 Task: Create a task  Implement a new cloud-based knowledge management system for a company , assign it to team member softage.1@softage.net in the project AvailPro and update the status of the task to  Off Track , set the priority of the task to Medium
Action: Mouse moved to (62, 43)
Screenshot: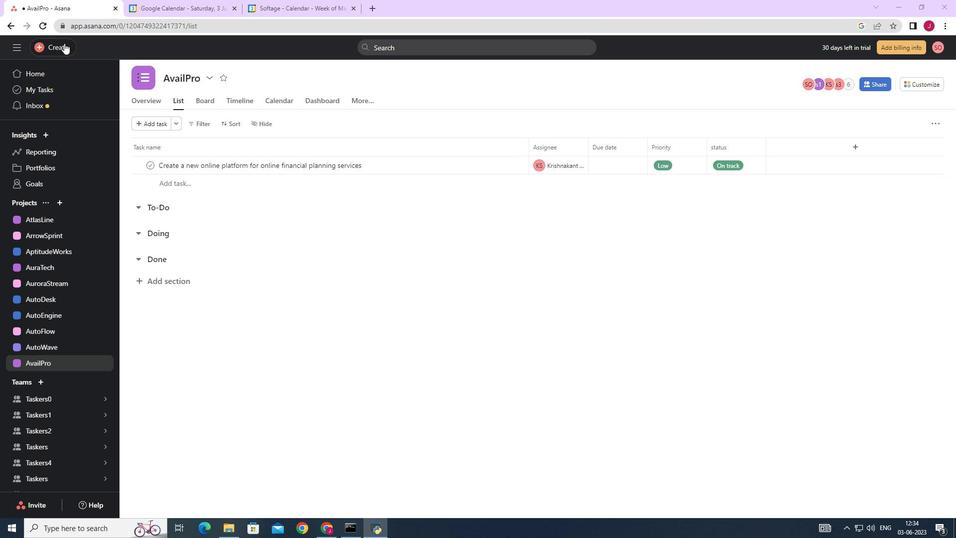 
Action: Mouse pressed left at (62, 43)
Screenshot: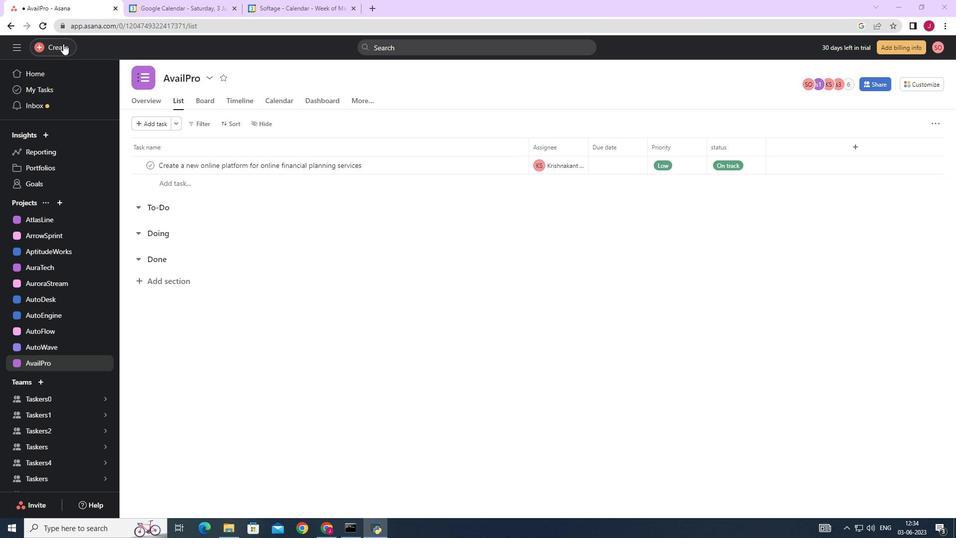
Action: Mouse moved to (137, 49)
Screenshot: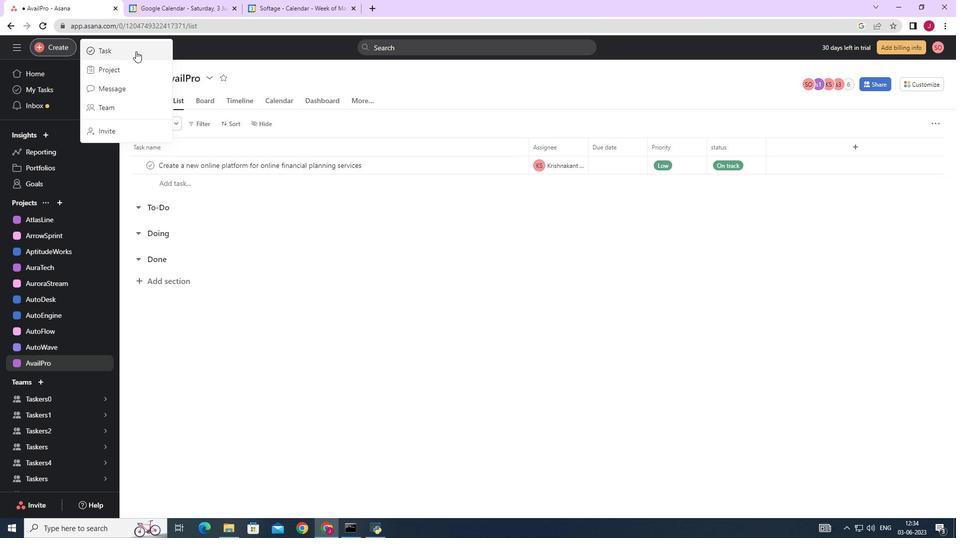 
Action: Mouse pressed left at (137, 49)
Screenshot: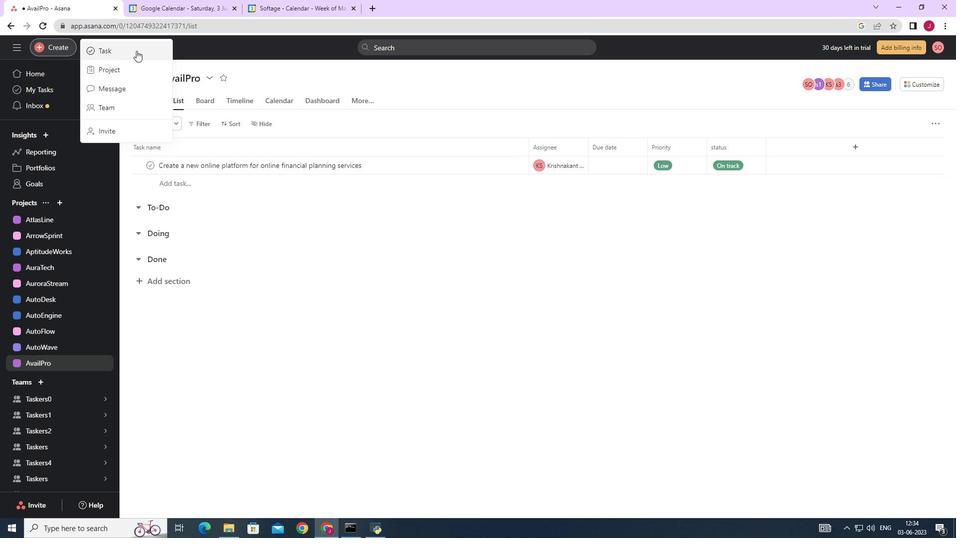 
Action: Mouse moved to (761, 329)
Screenshot: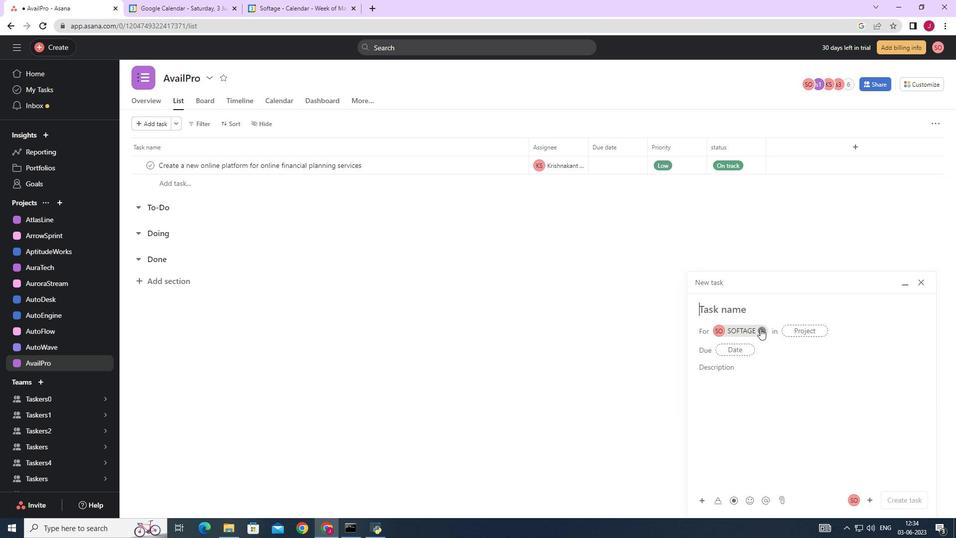 
Action: Mouse pressed left at (761, 329)
Screenshot: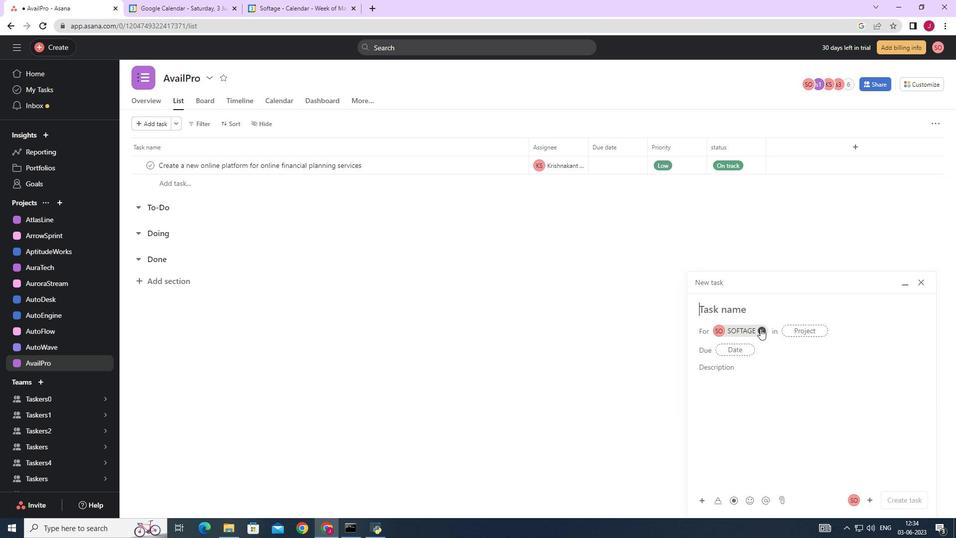 
Action: Mouse moved to (740, 311)
Screenshot: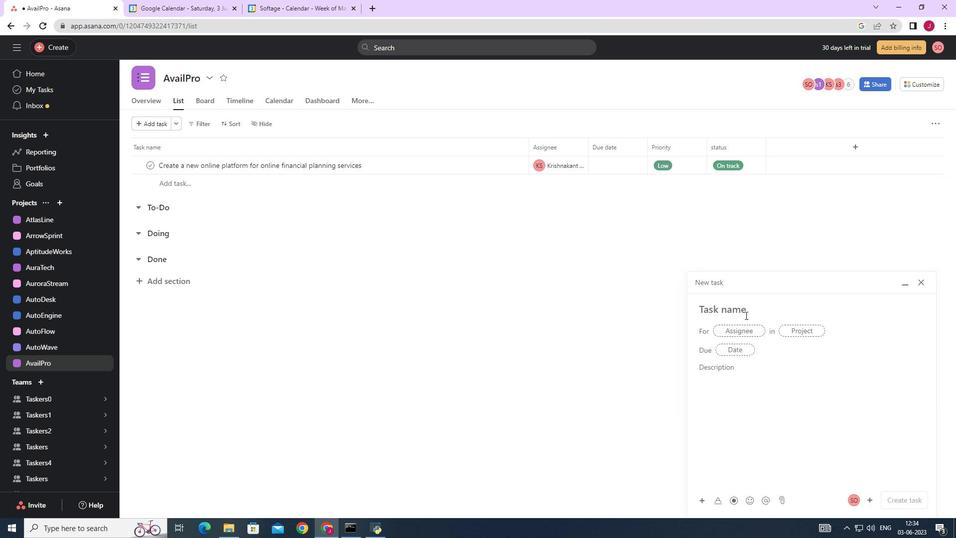 
Action: Mouse pressed left at (740, 311)
Screenshot: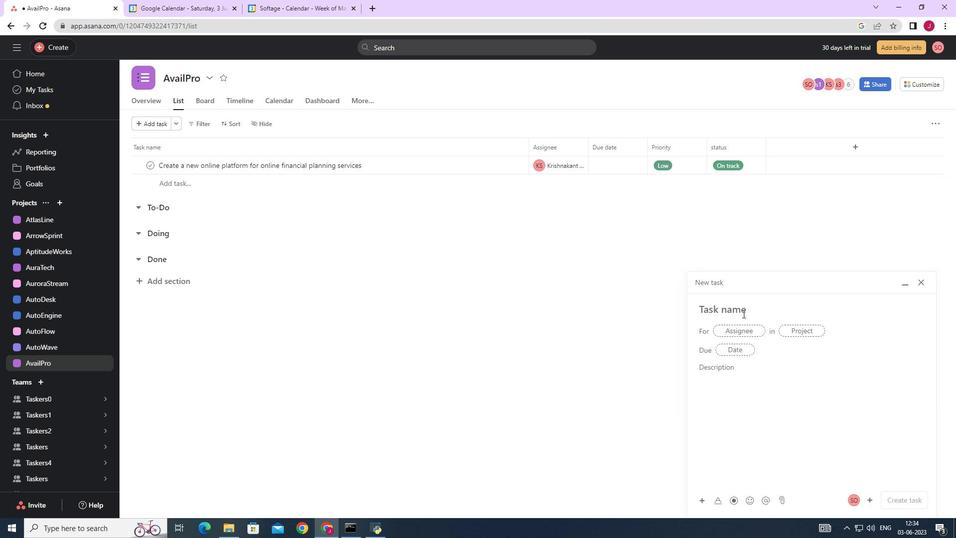 
Action: Key pressed <Key.caps_lock>I<Key.caps_lock>mplement<Key.space>a<Key.space>new<Key.space>cloud-based<Key.space>knowledge<Key.space>management<Key.space>system<Key.space>for<Key.space>a<Key.space>company<Key.space>
Screenshot: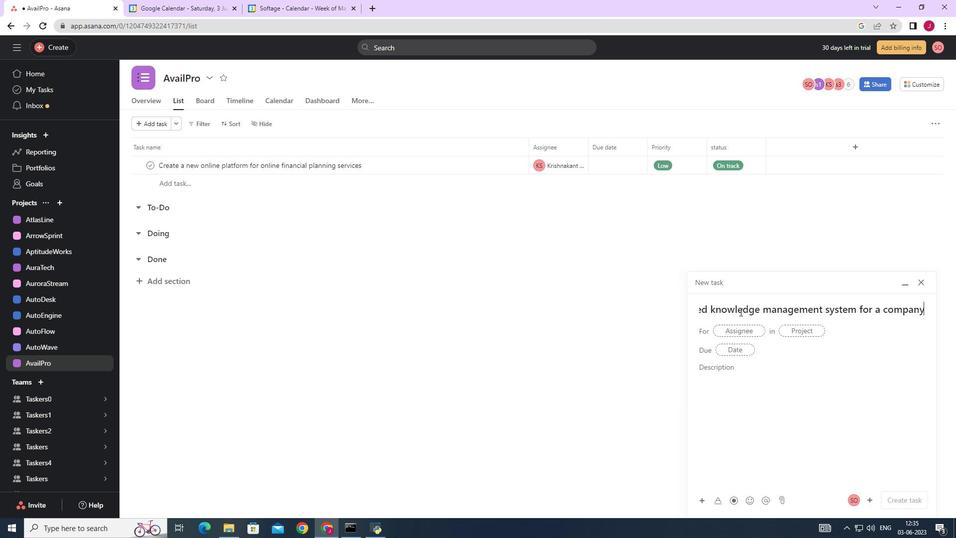 
Action: Mouse moved to (738, 330)
Screenshot: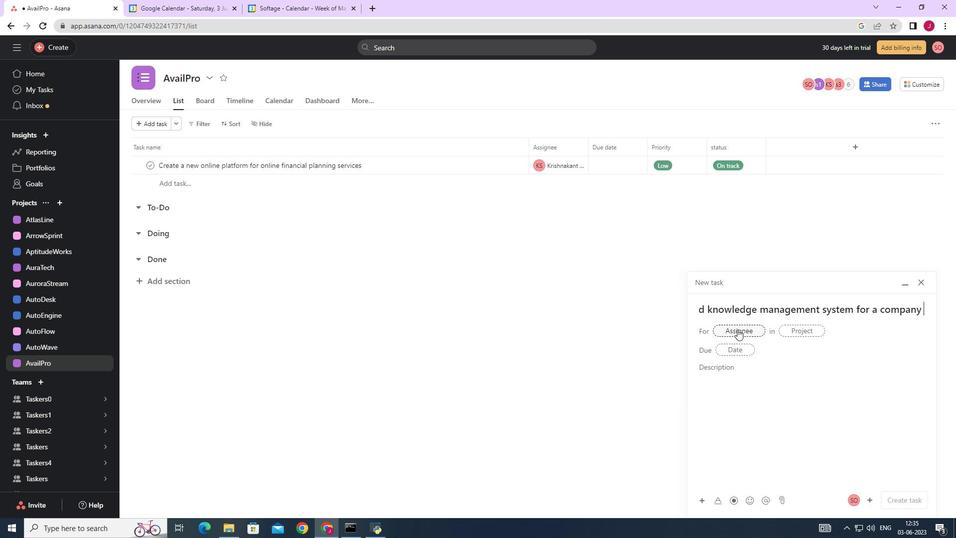 
Action: Mouse pressed left at (738, 330)
Screenshot: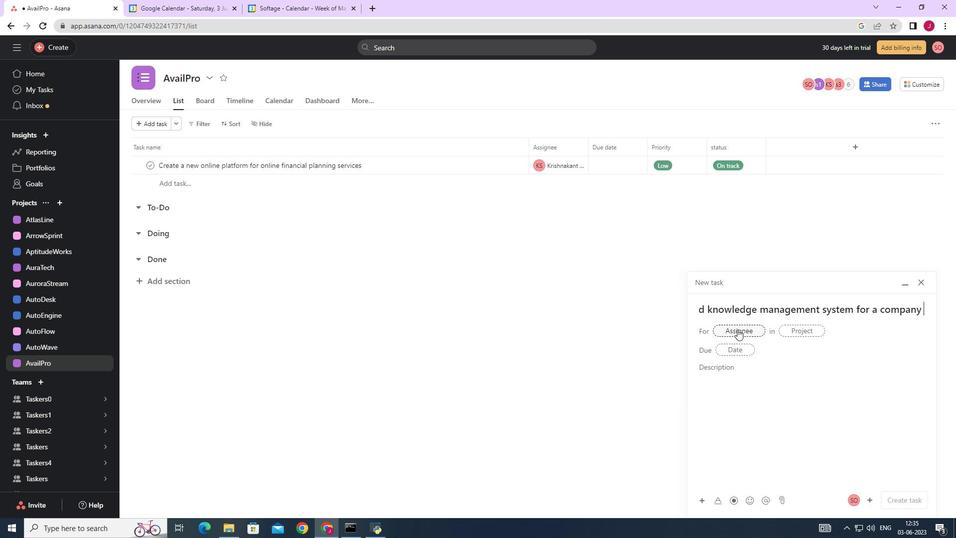
Action: Key pressed softage.1
Screenshot: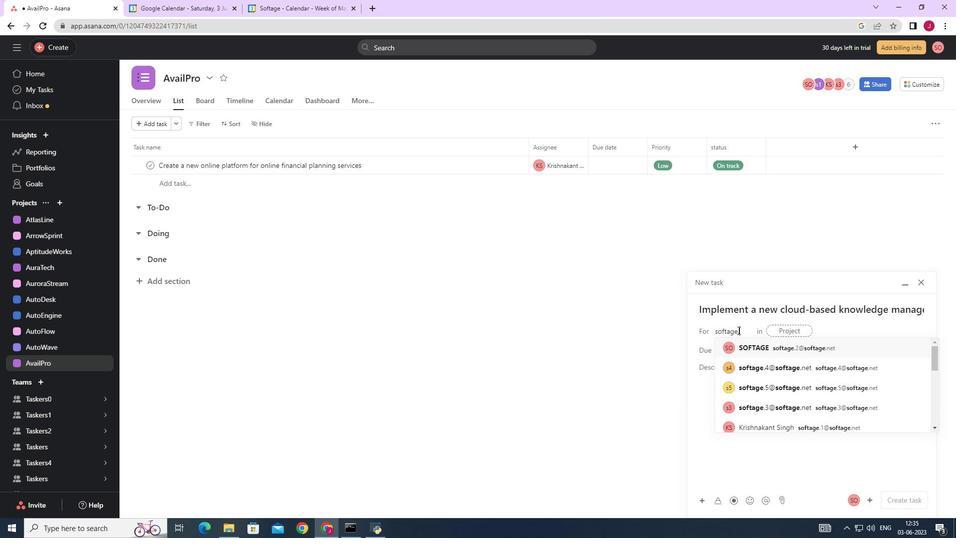 
Action: Mouse moved to (802, 347)
Screenshot: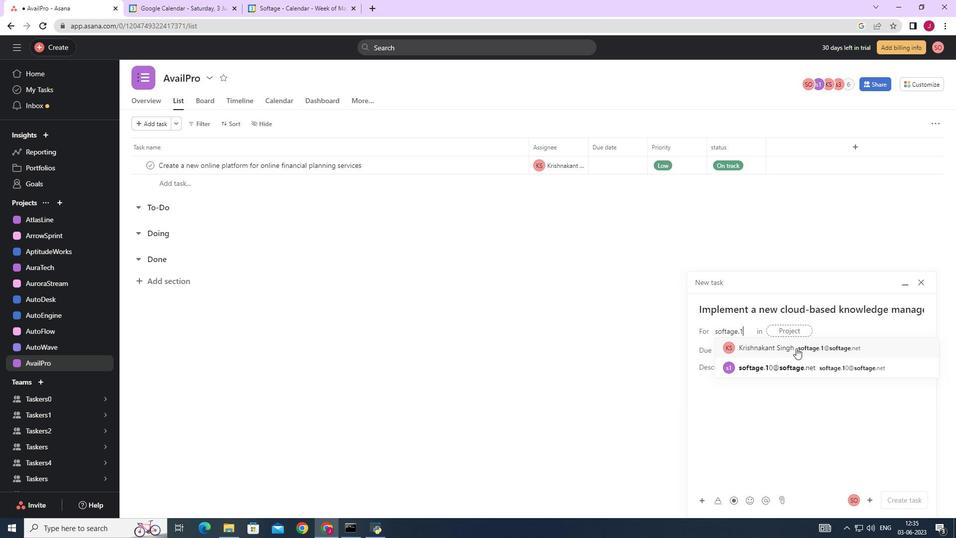 
Action: Mouse pressed left at (802, 347)
Screenshot: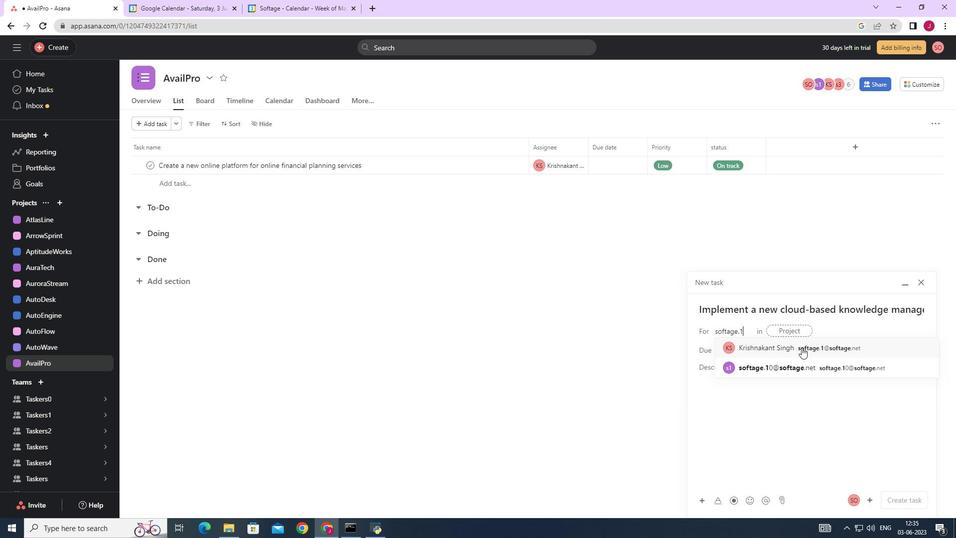 
Action: Mouse moved to (729, 347)
Screenshot: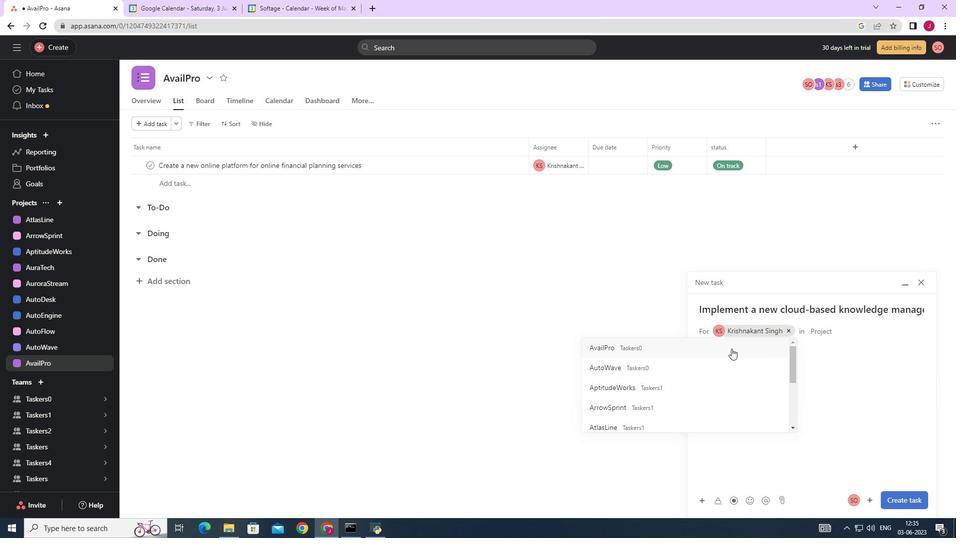 
Action: Mouse pressed left at (729, 347)
Screenshot: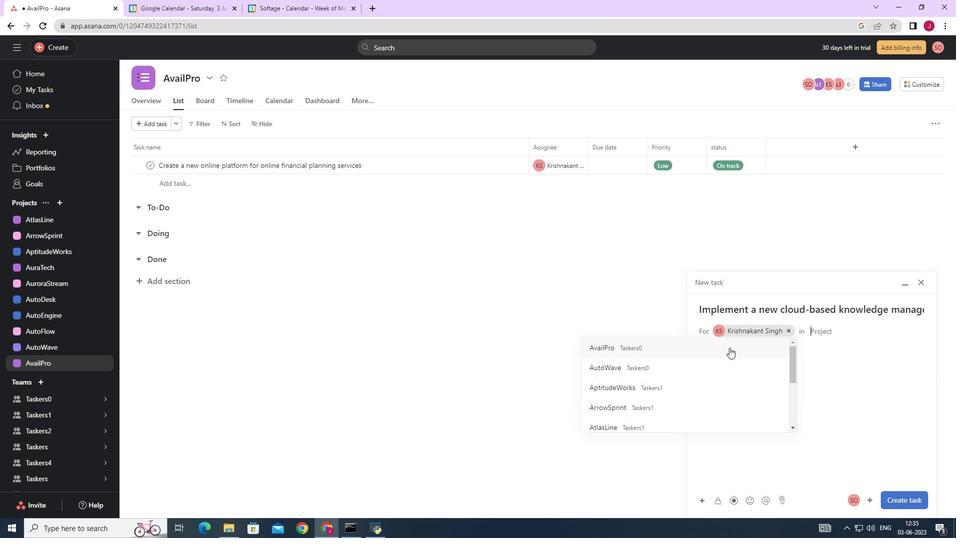 
Action: Mouse moved to (747, 369)
Screenshot: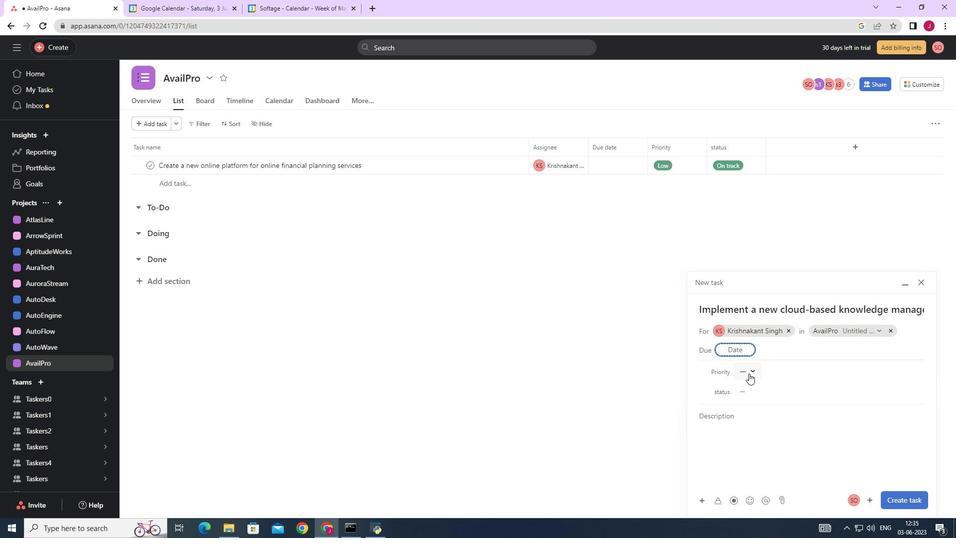 
Action: Mouse pressed left at (747, 369)
Screenshot: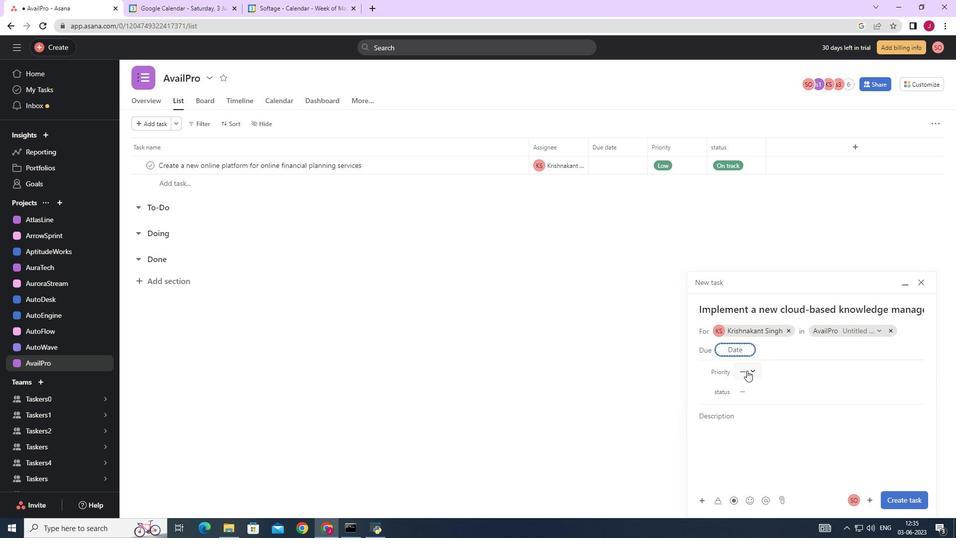 
Action: Mouse moved to (766, 420)
Screenshot: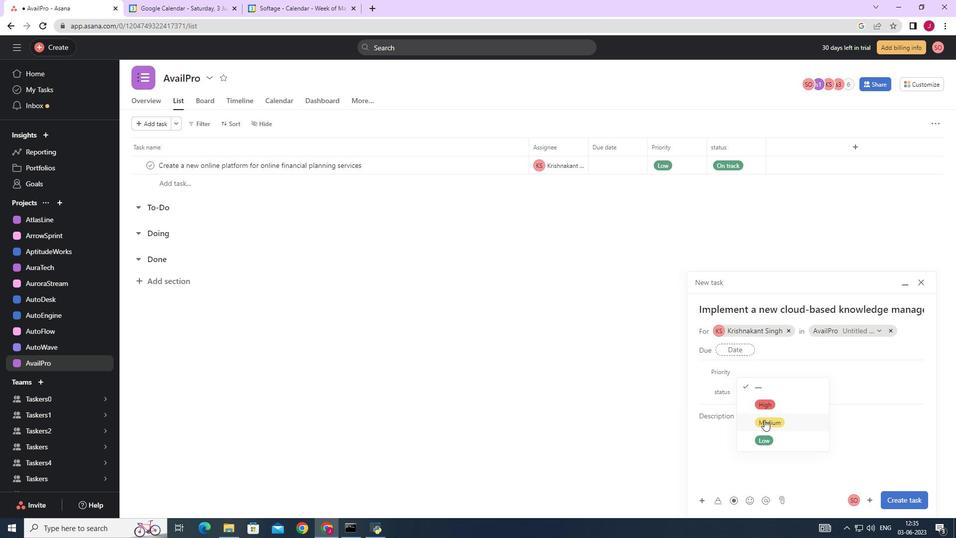 
Action: Mouse pressed left at (766, 420)
Screenshot: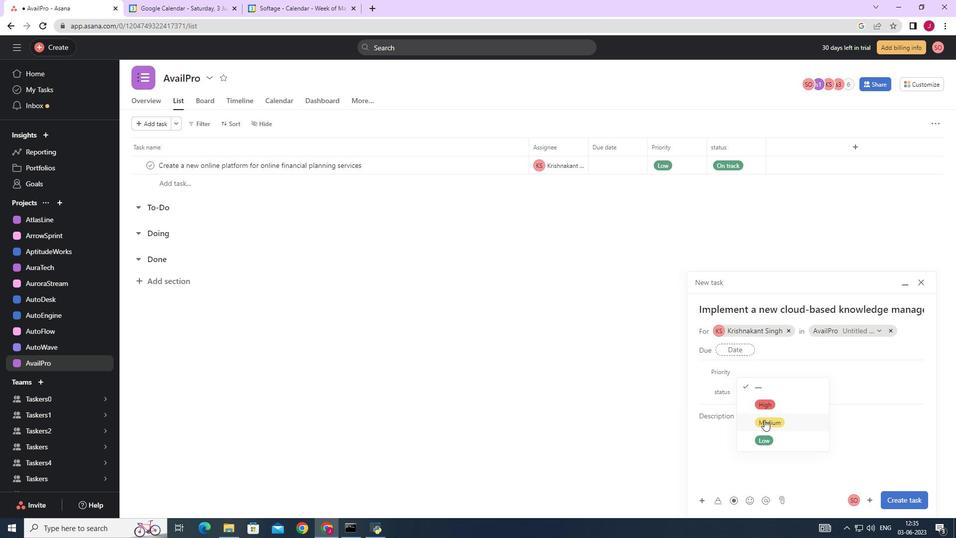 
Action: Mouse moved to (753, 392)
Screenshot: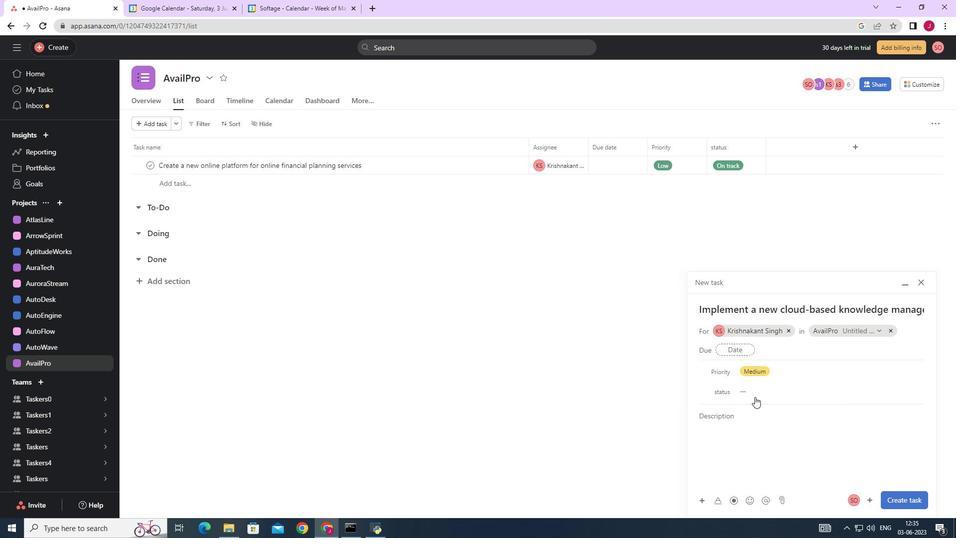 
Action: Mouse pressed left at (753, 392)
Screenshot: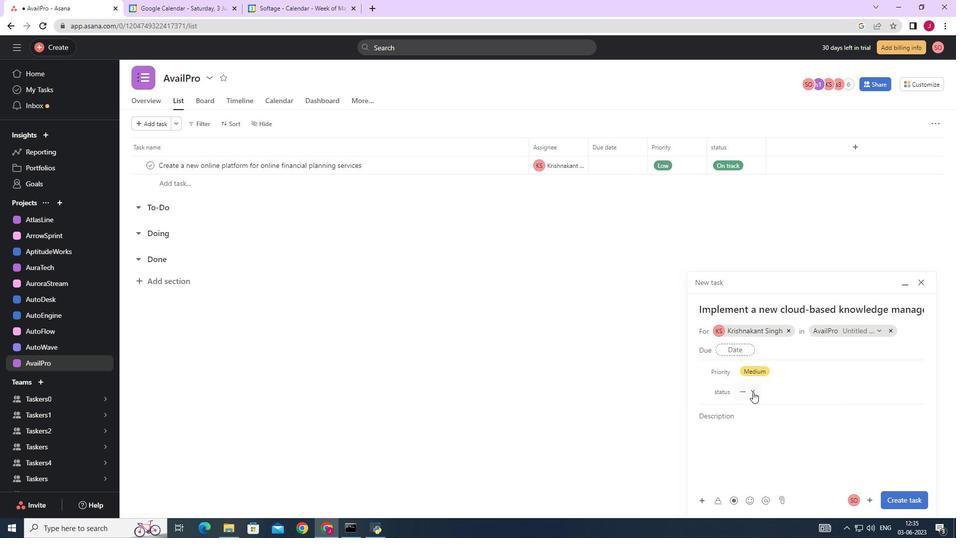 
Action: Mouse moved to (774, 438)
Screenshot: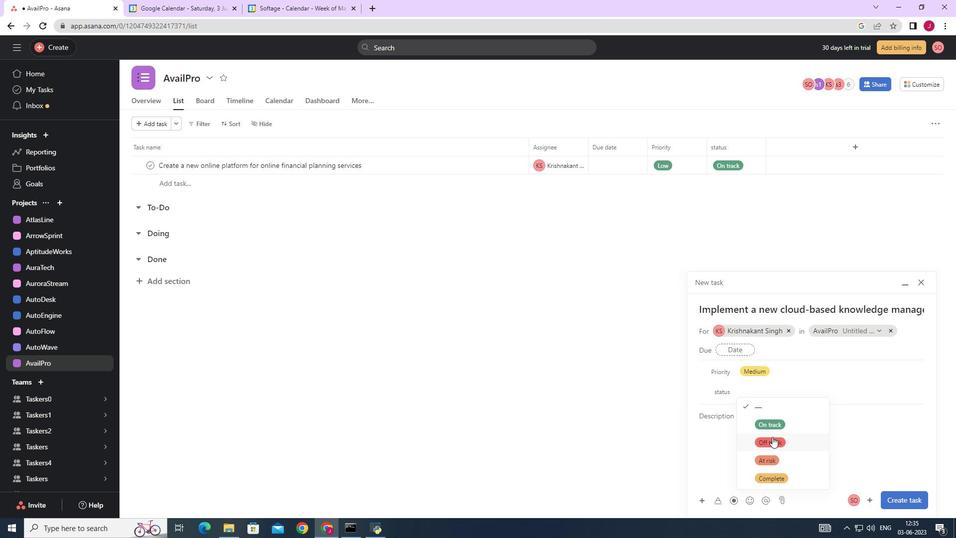 
Action: Mouse pressed left at (774, 438)
Screenshot: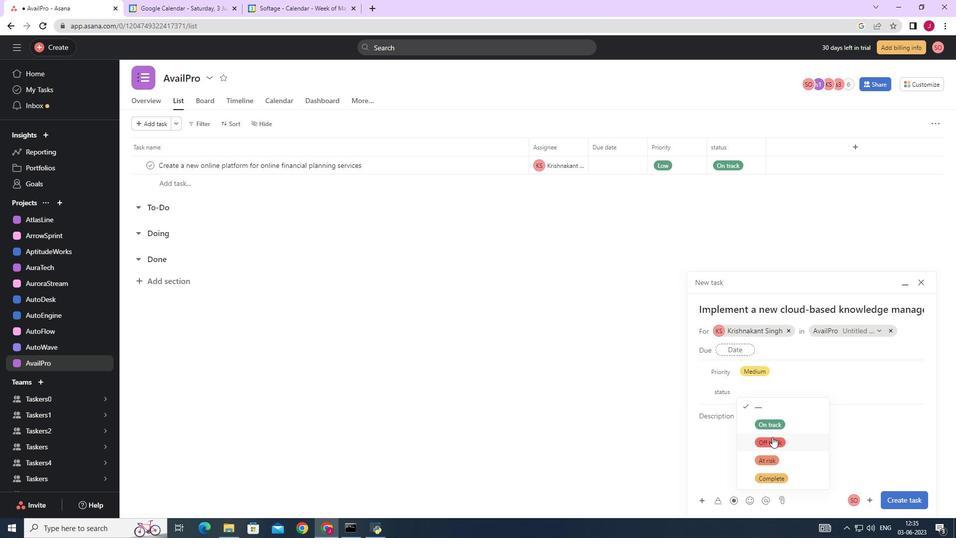 
Action: Mouse moved to (903, 500)
Screenshot: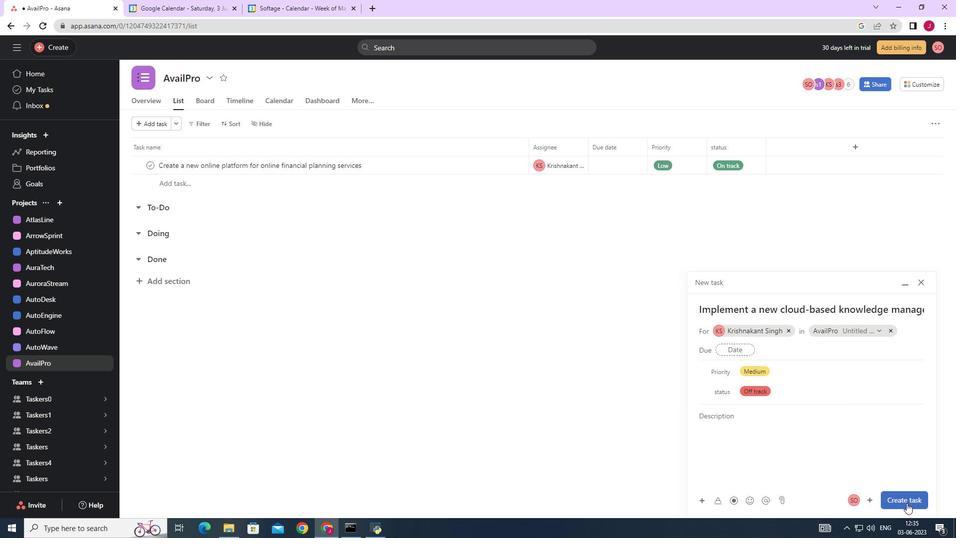 
Action: Mouse pressed left at (903, 500)
Screenshot: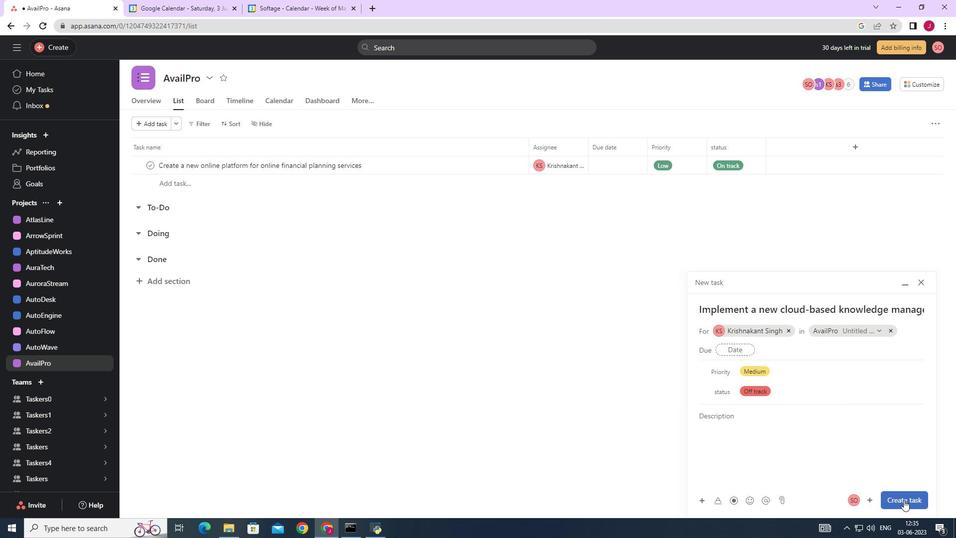 
Action: Mouse moved to (870, 480)
Screenshot: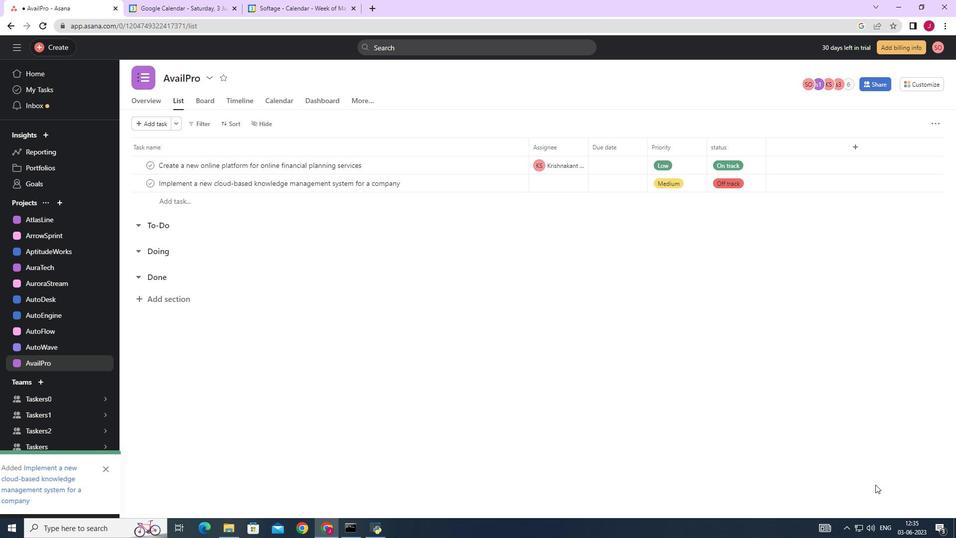 
